 Task: Add the task  Performance issues with database queries to the section Fast Break in the project XpertTech and add a Due Date to the respective task as 2023/07/05.
Action: Mouse moved to (300, 437)
Screenshot: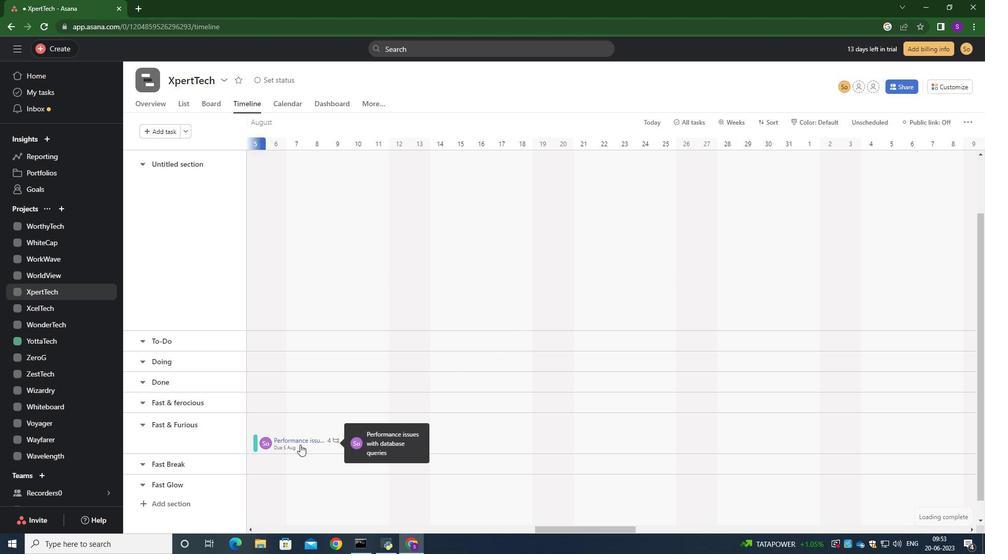 
Action: Mouse pressed left at (300, 437)
Screenshot: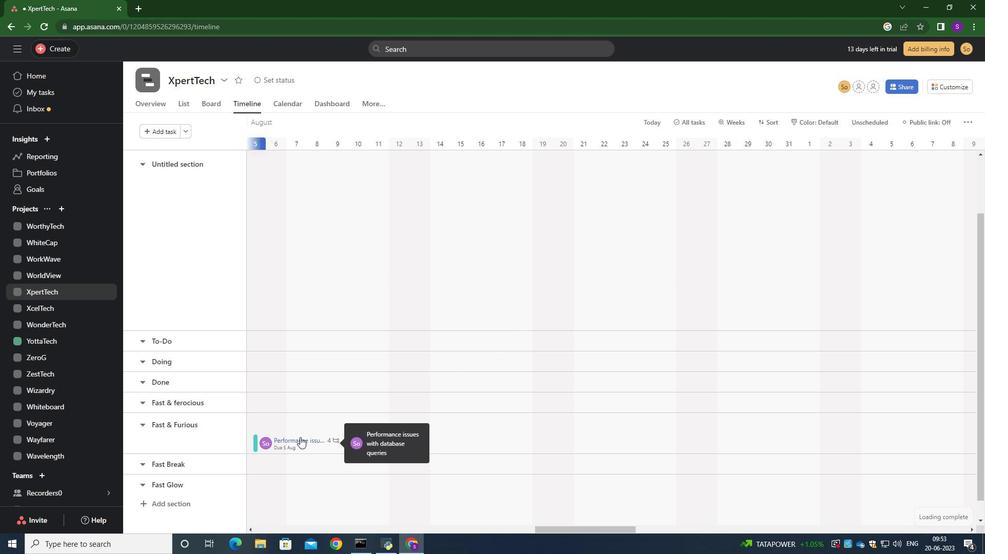 
Action: Mouse moved to (778, 225)
Screenshot: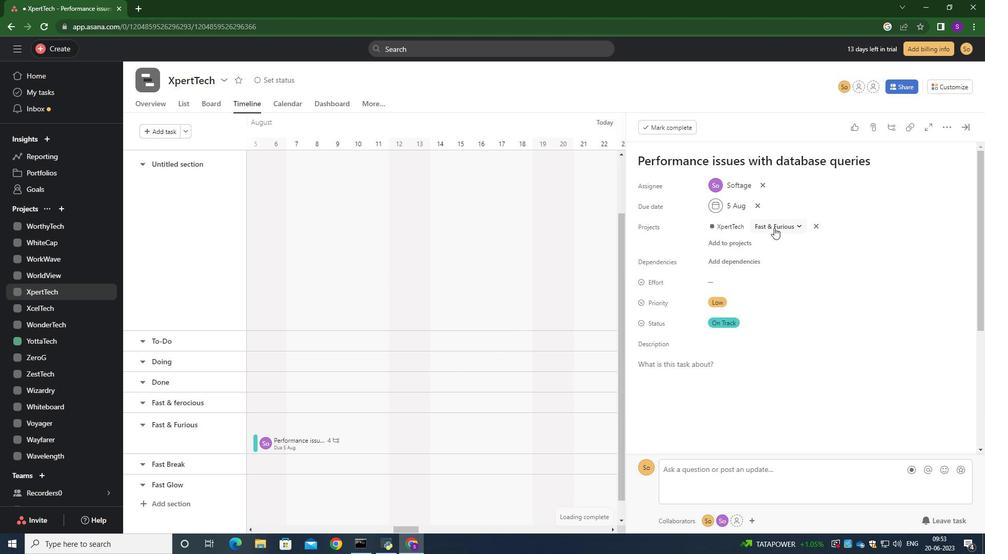 
Action: Mouse pressed left at (778, 225)
Screenshot: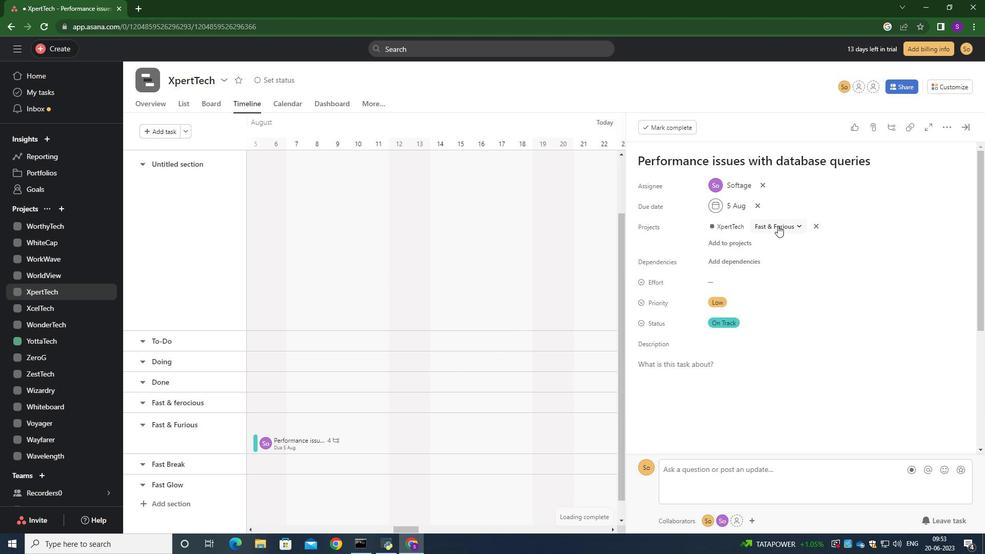 
Action: Mouse moved to (761, 363)
Screenshot: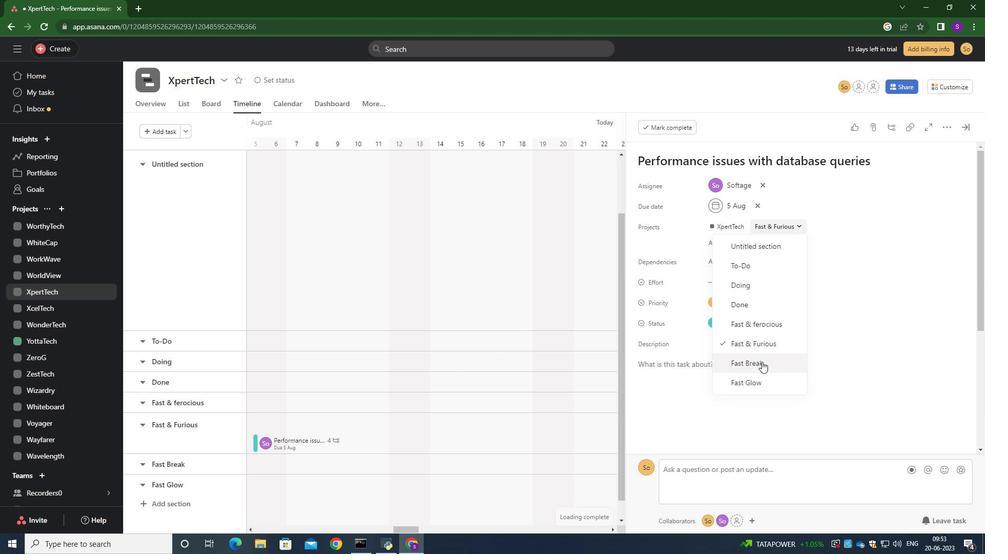 
Action: Mouse pressed left at (761, 363)
Screenshot: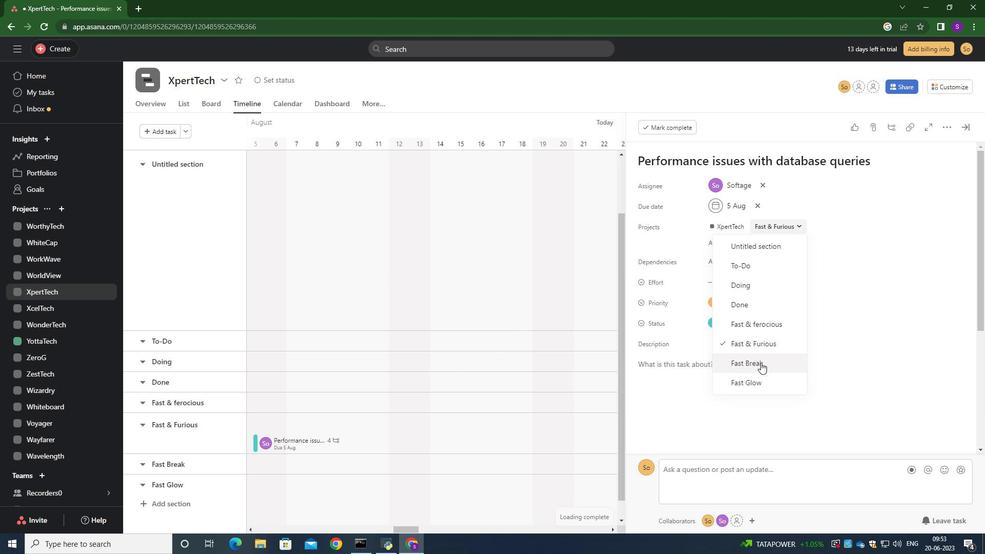 
Action: Mouse moved to (757, 205)
Screenshot: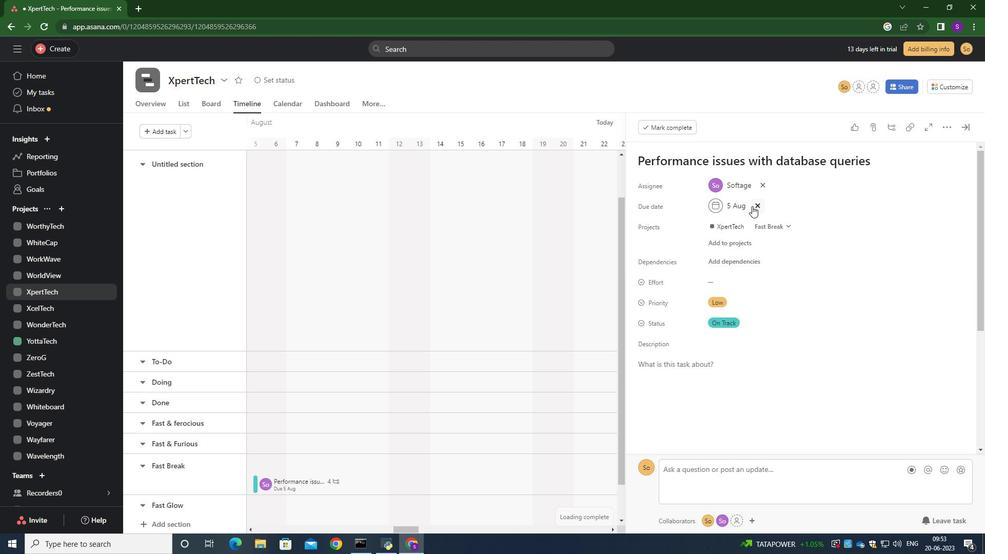 
Action: Mouse pressed left at (757, 205)
Screenshot: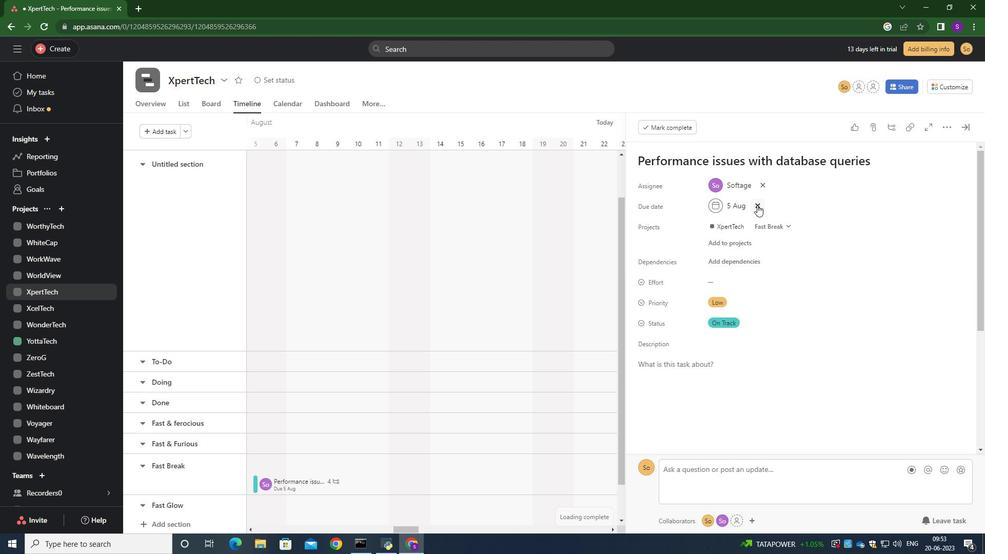 
Action: Mouse moved to (754, 205)
Screenshot: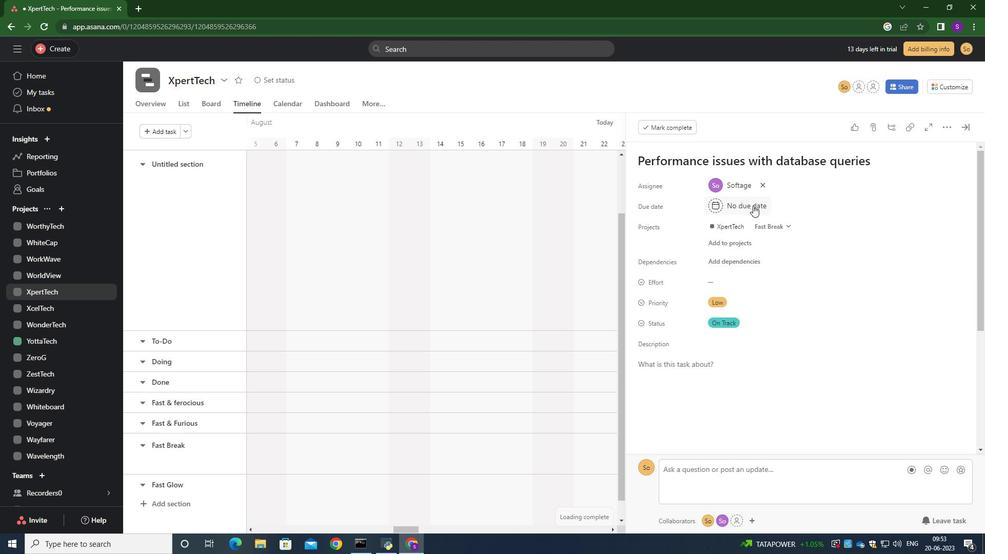 
Action: Mouse pressed left at (754, 205)
Screenshot: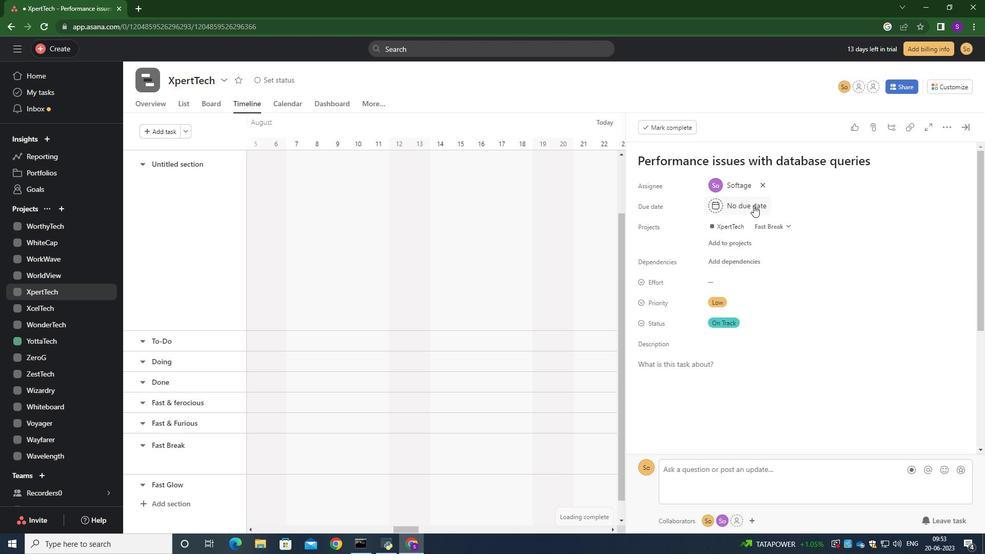 
Action: Key pressed <Key.backspace>2023/07/05<Key.enter>
Screenshot: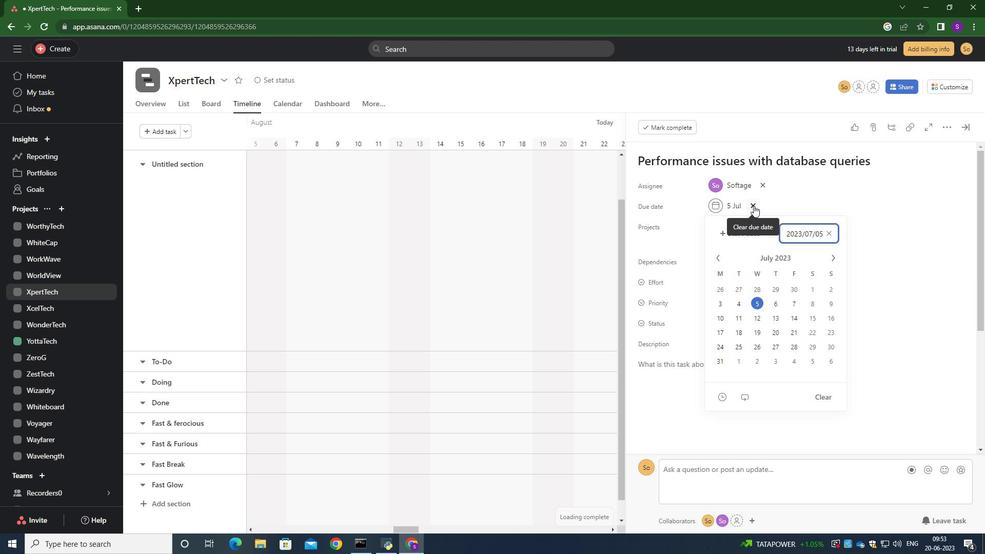 
Action: Mouse moved to (817, 331)
Screenshot: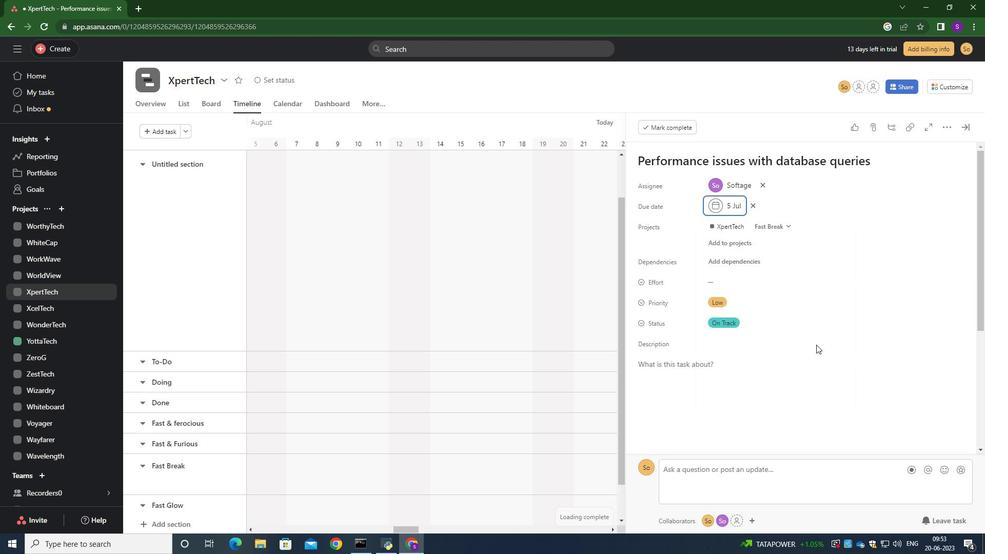 
